 Task: Toggle the consolidated output button option in the notebook.
Action: Mouse moved to (28, 533)
Screenshot: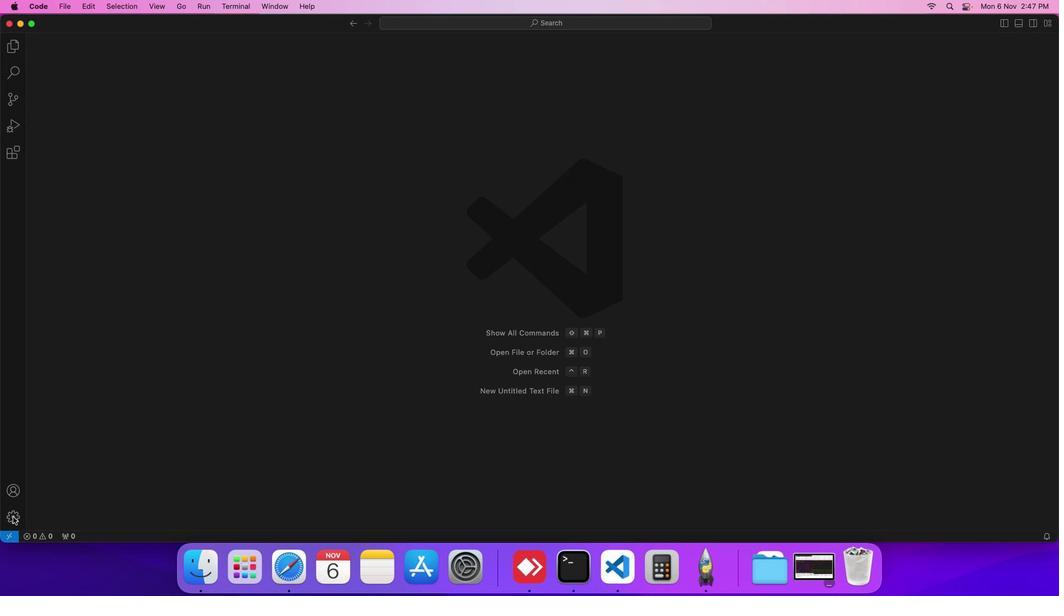 
Action: Mouse pressed left at (28, 533)
Screenshot: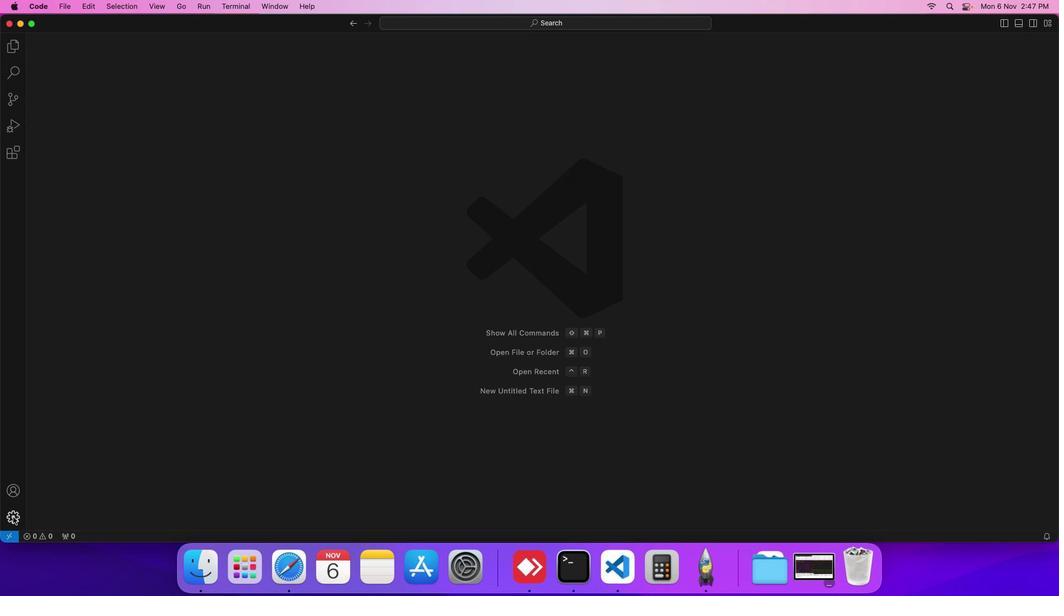 
Action: Mouse moved to (72, 445)
Screenshot: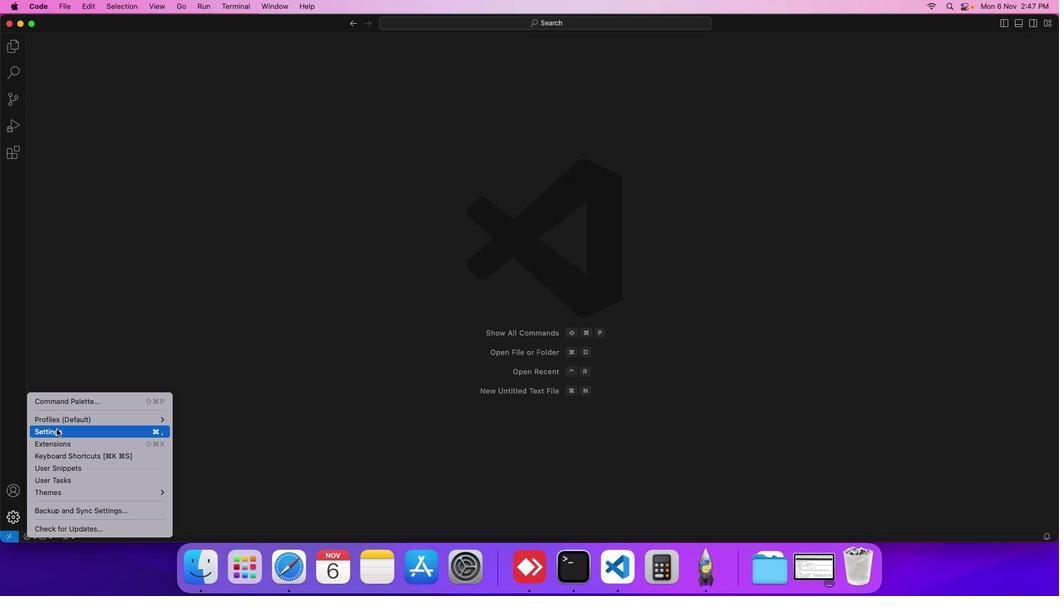 
Action: Mouse pressed left at (72, 445)
Screenshot: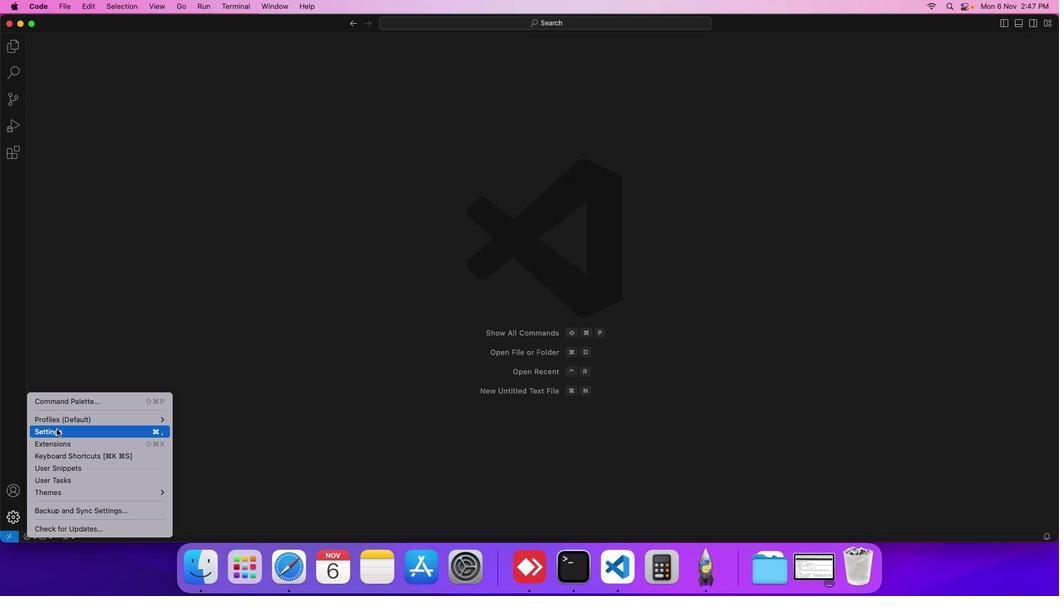 
Action: Mouse moved to (259, 179)
Screenshot: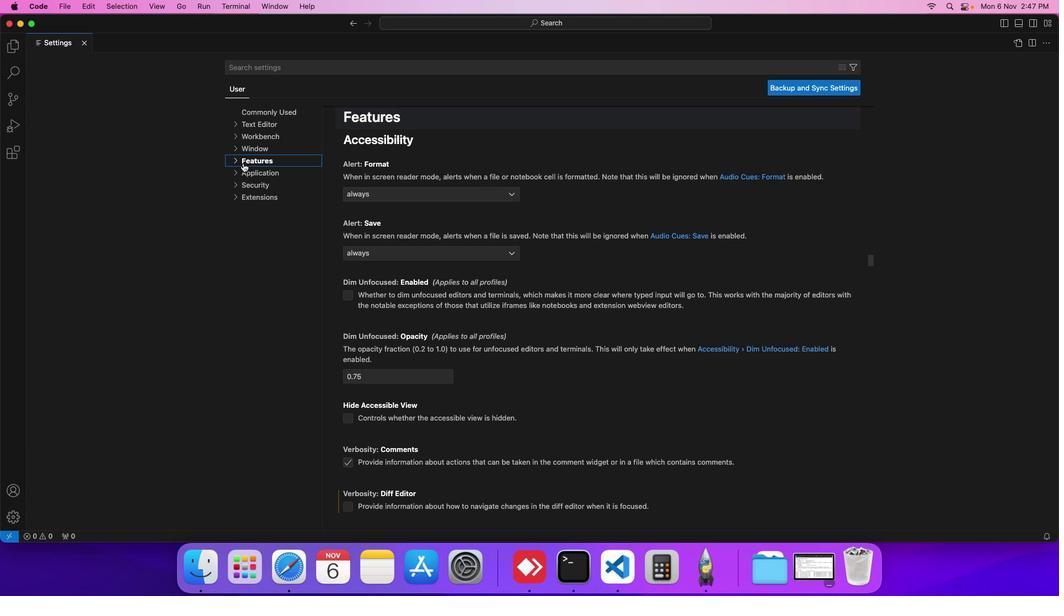 
Action: Mouse pressed left at (259, 179)
Screenshot: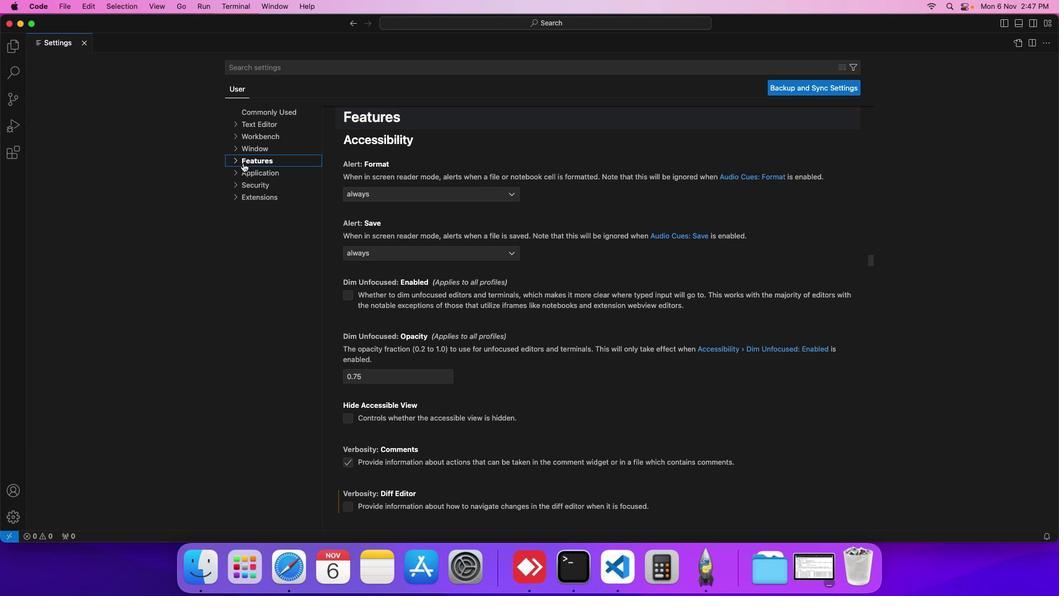 
Action: Mouse moved to (277, 356)
Screenshot: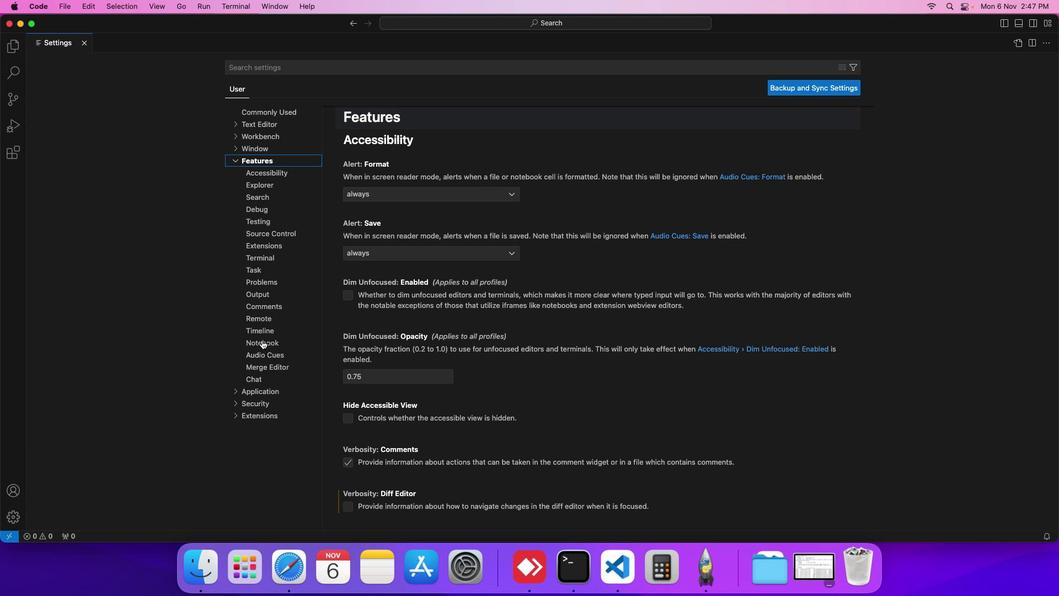 
Action: Mouse pressed left at (277, 356)
Screenshot: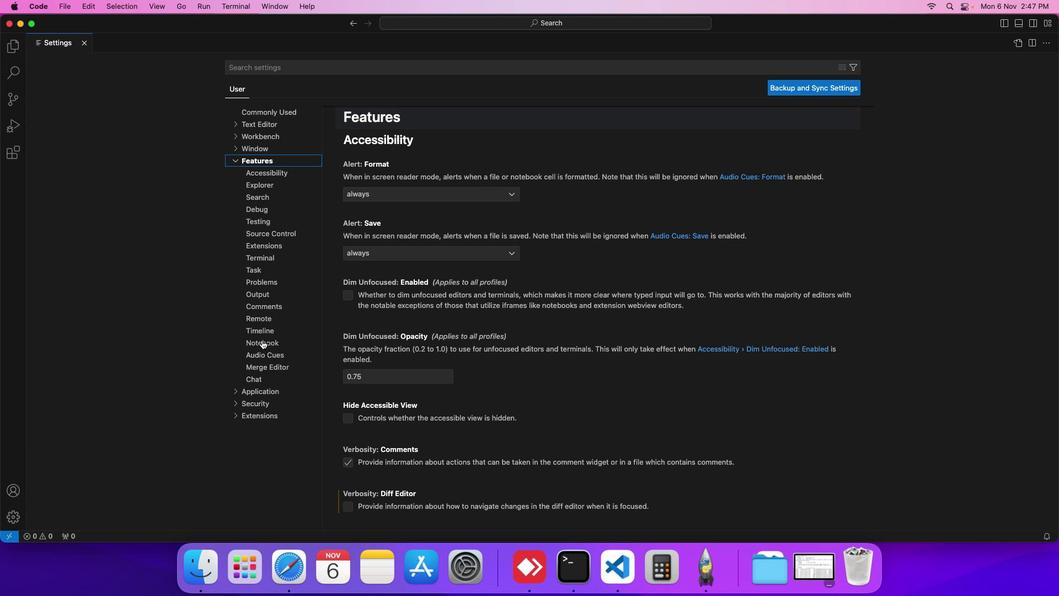 
Action: Mouse moved to (391, 392)
Screenshot: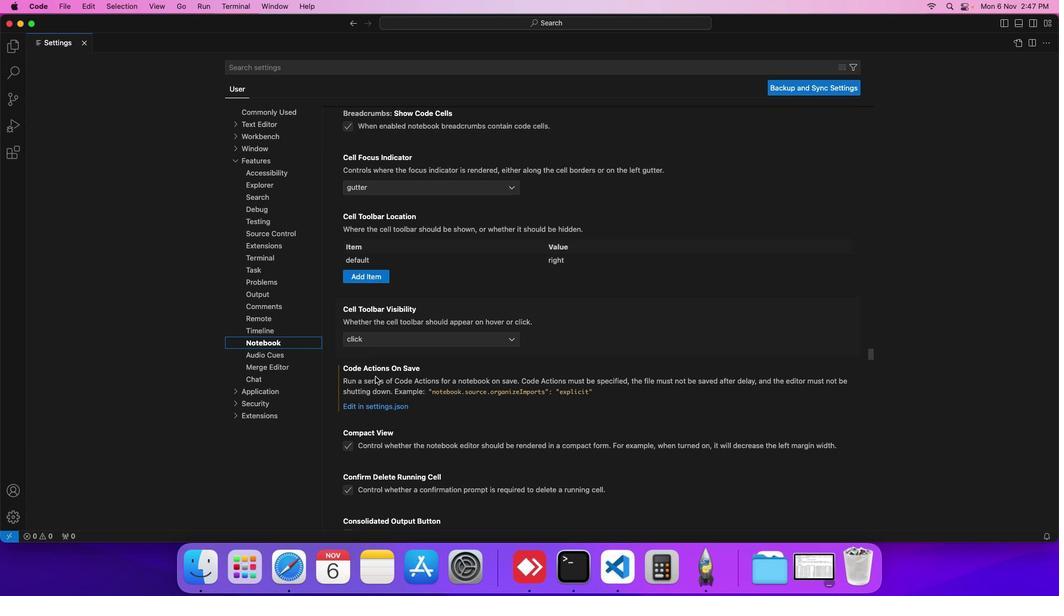 
Action: Mouse scrolled (391, 392) with delta (16, 15)
Screenshot: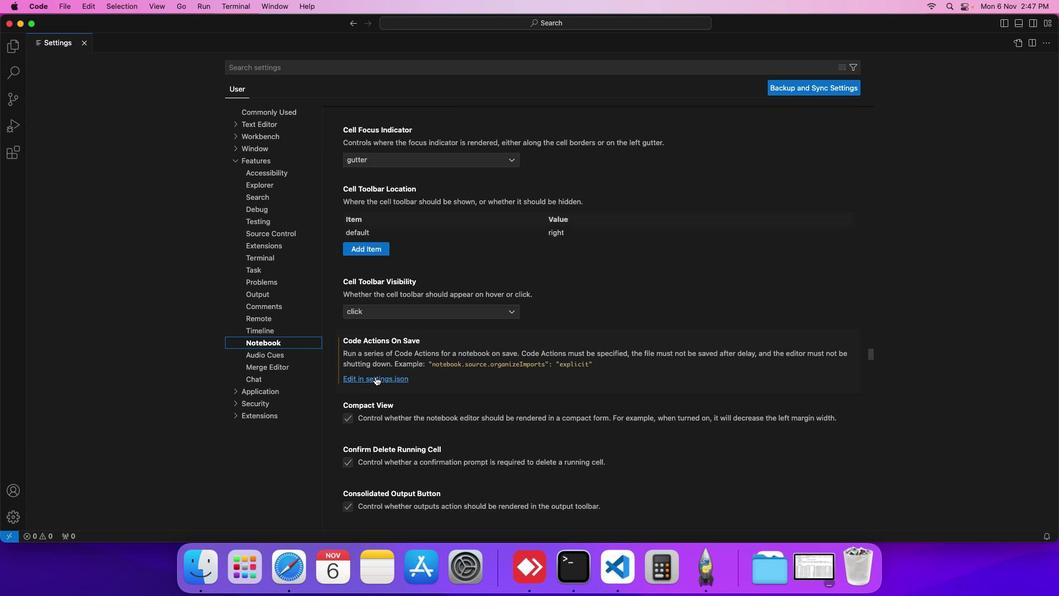 
Action: Mouse scrolled (391, 392) with delta (16, 15)
Screenshot: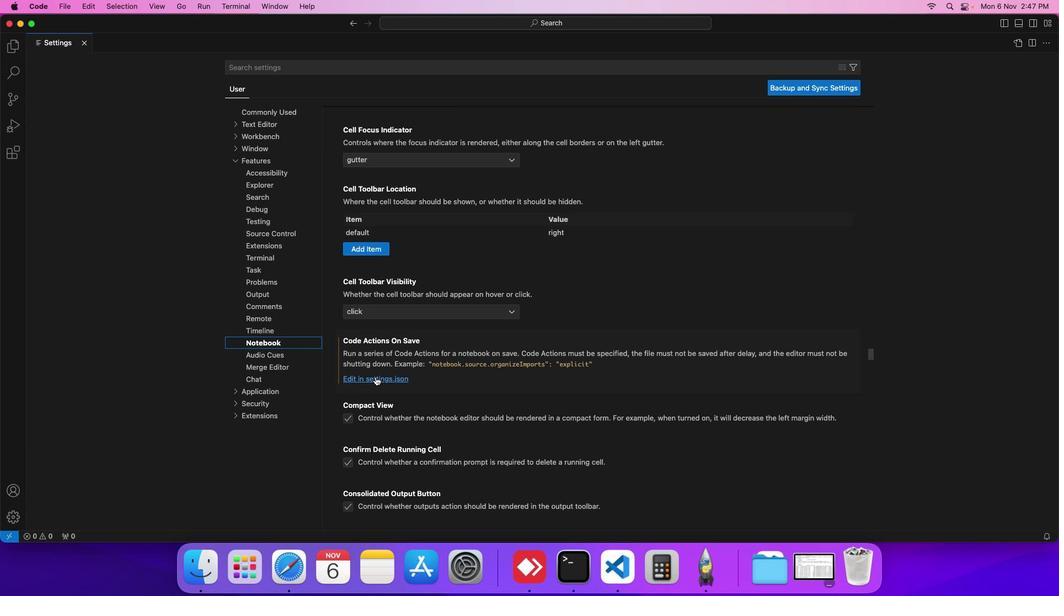 
Action: Mouse scrolled (391, 392) with delta (16, 15)
Screenshot: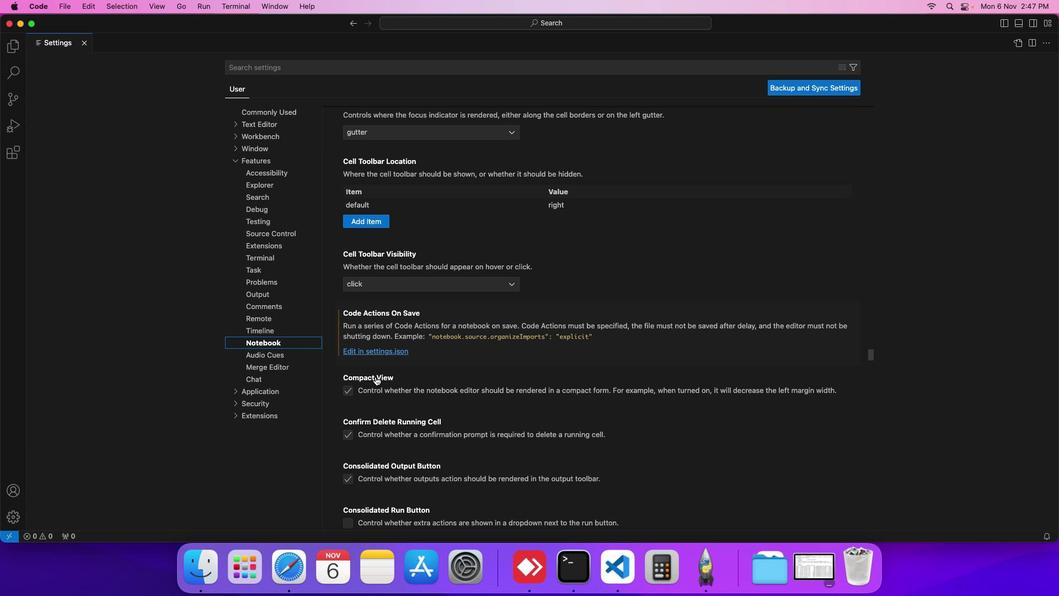 
Action: Mouse scrolled (391, 392) with delta (16, 15)
Screenshot: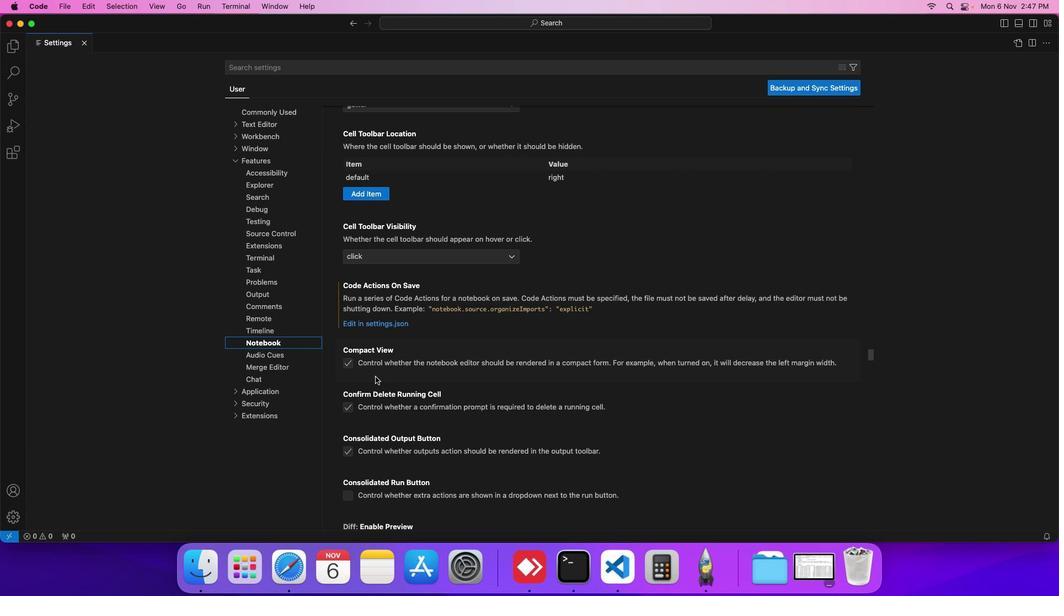 
Action: Mouse scrolled (391, 392) with delta (16, 15)
Screenshot: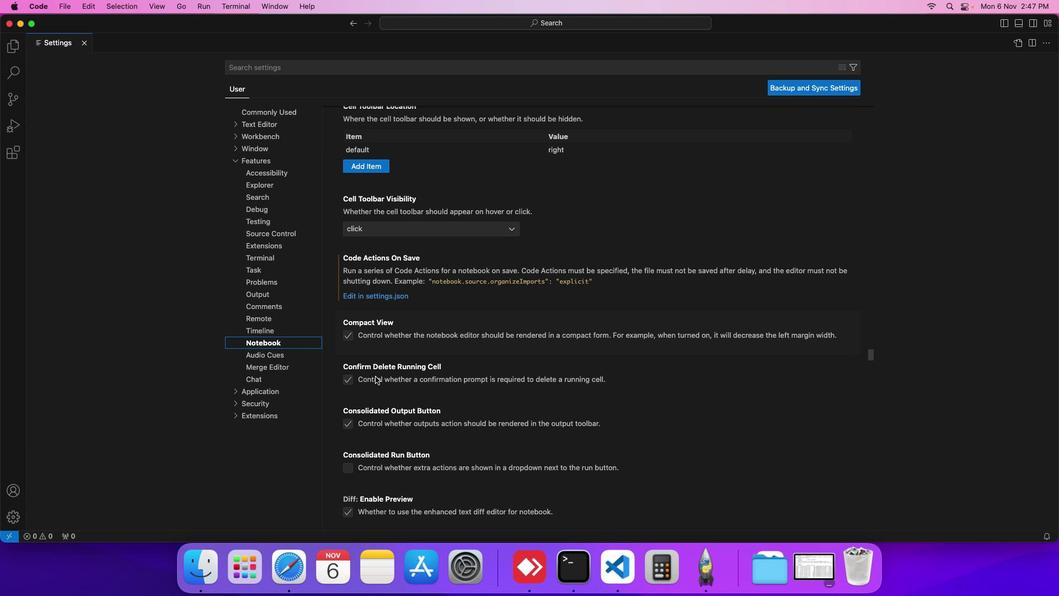 
Action: Mouse scrolled (391, 392) with delta (16, 15)
Screenshot: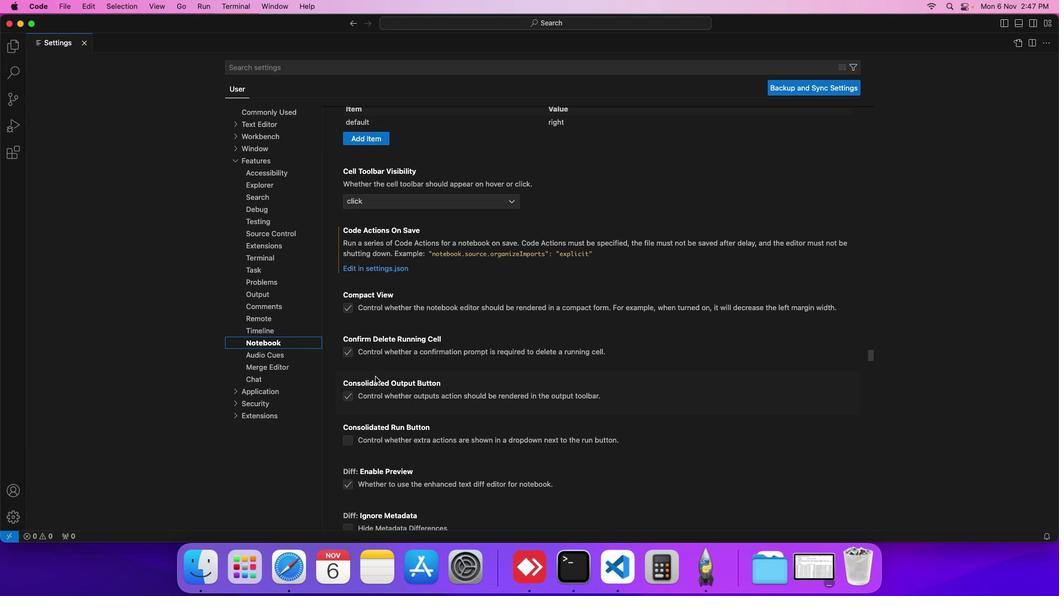 
Action: Mouse scrolled (391, 392) with delta (16, 15)
Screenshot: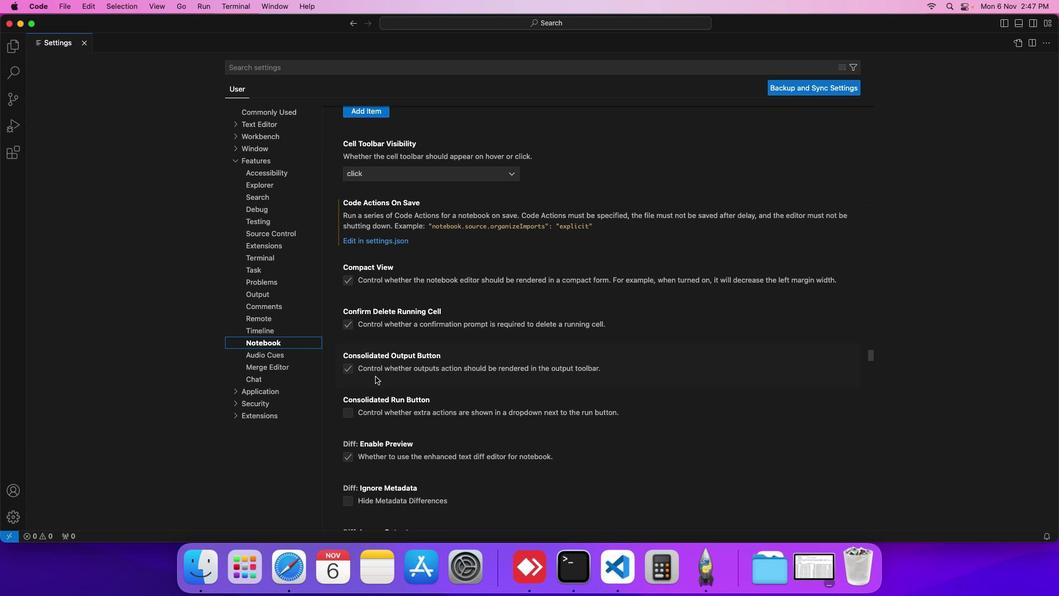 
Action: Mouse scrolled (391, 392) with delta (16, 15)
Screenshot: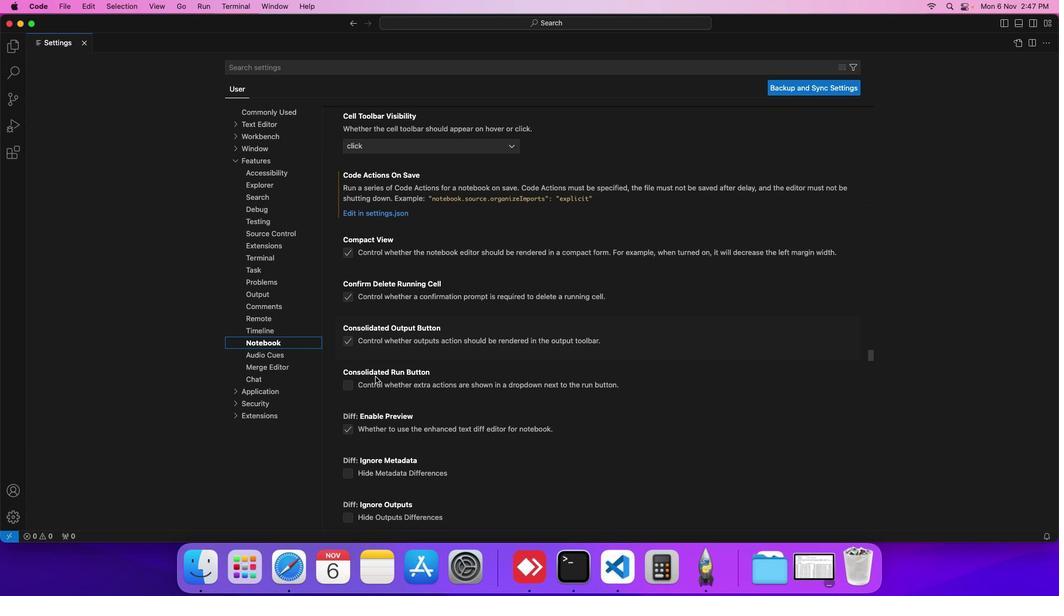 
Action: Mouse moved to (360, 354)
Screenshot: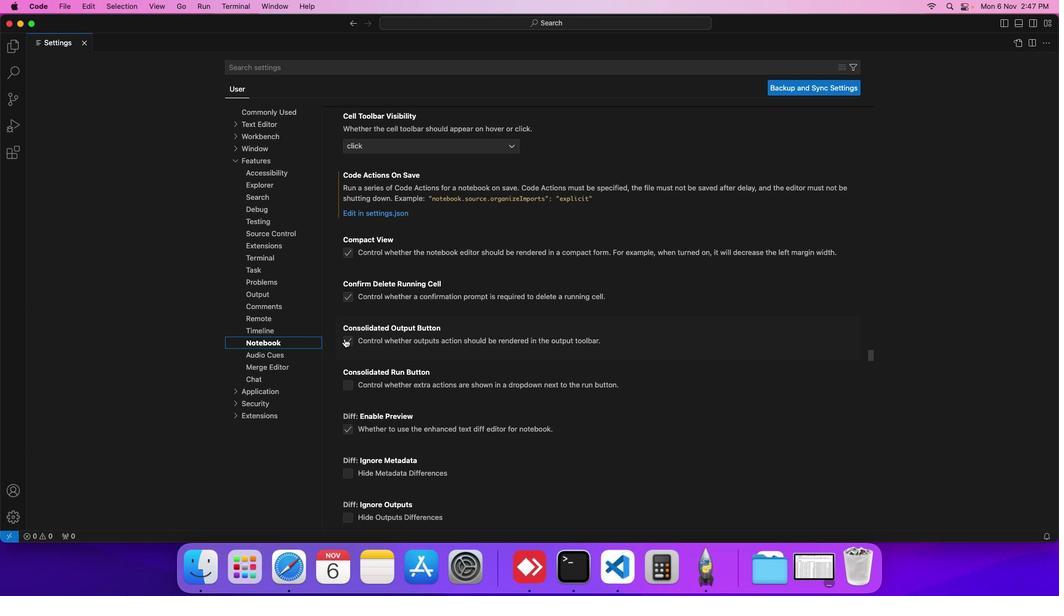 
Action: Mouse pressed left at (360, 354)
Screenshot: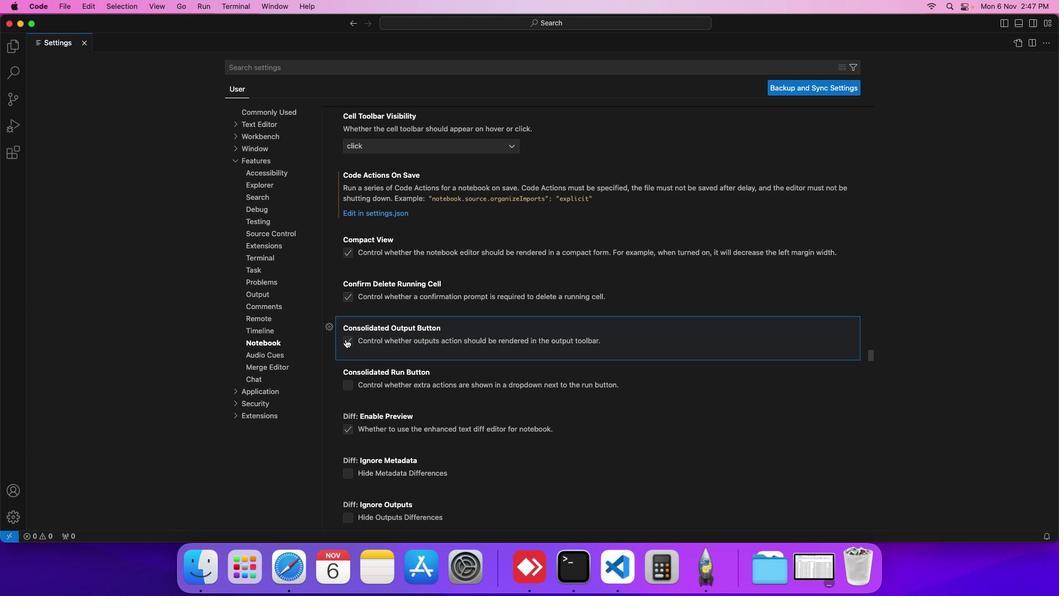 
Action: Mouse moved to (374, 368)
Screenshot: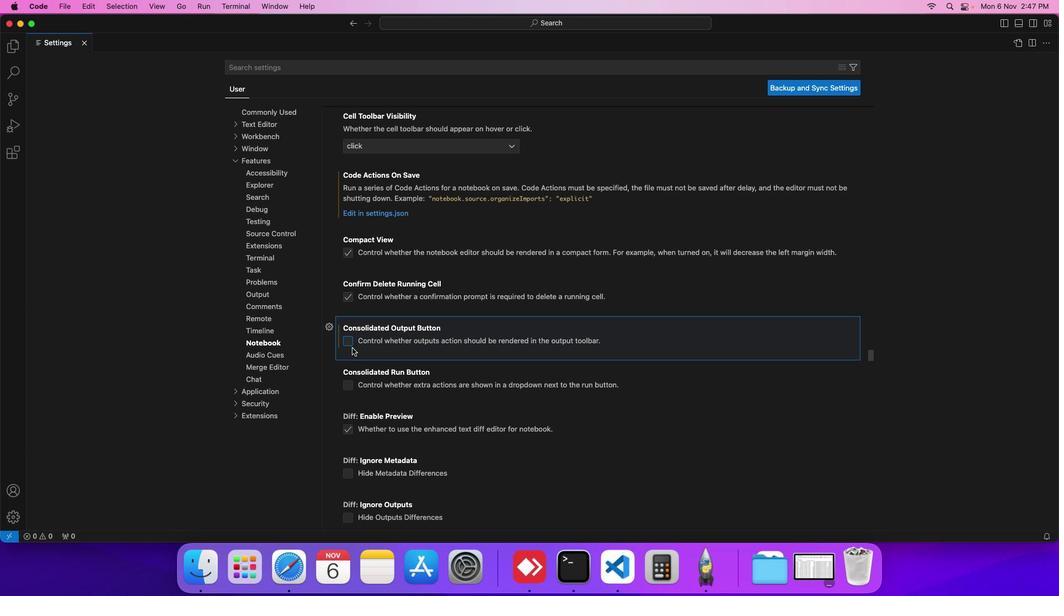 
